 Task: Set up a reminder for the history and culture seminar.
Action: Mouse moved to (96, 120)
Screenshot: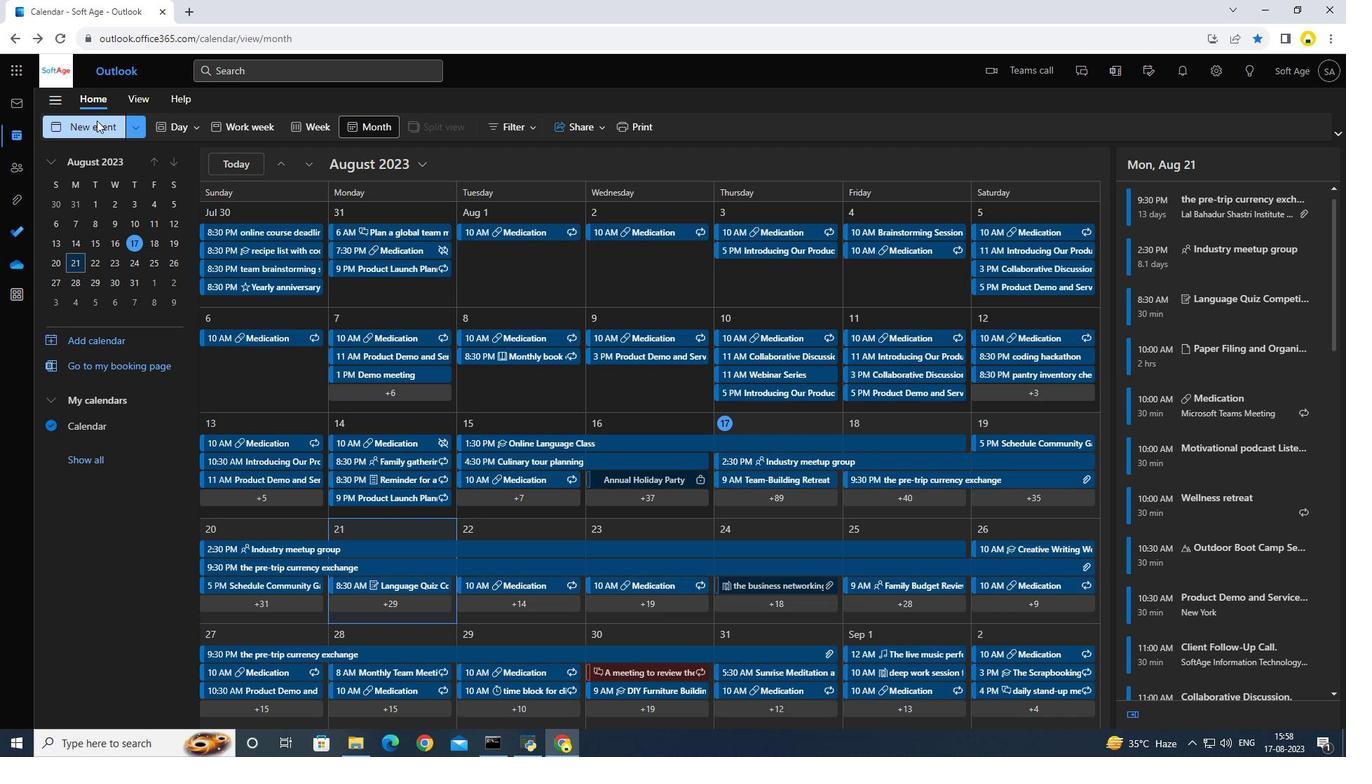 
Action: Mouse pressed left at (96, 120)
Screenshot: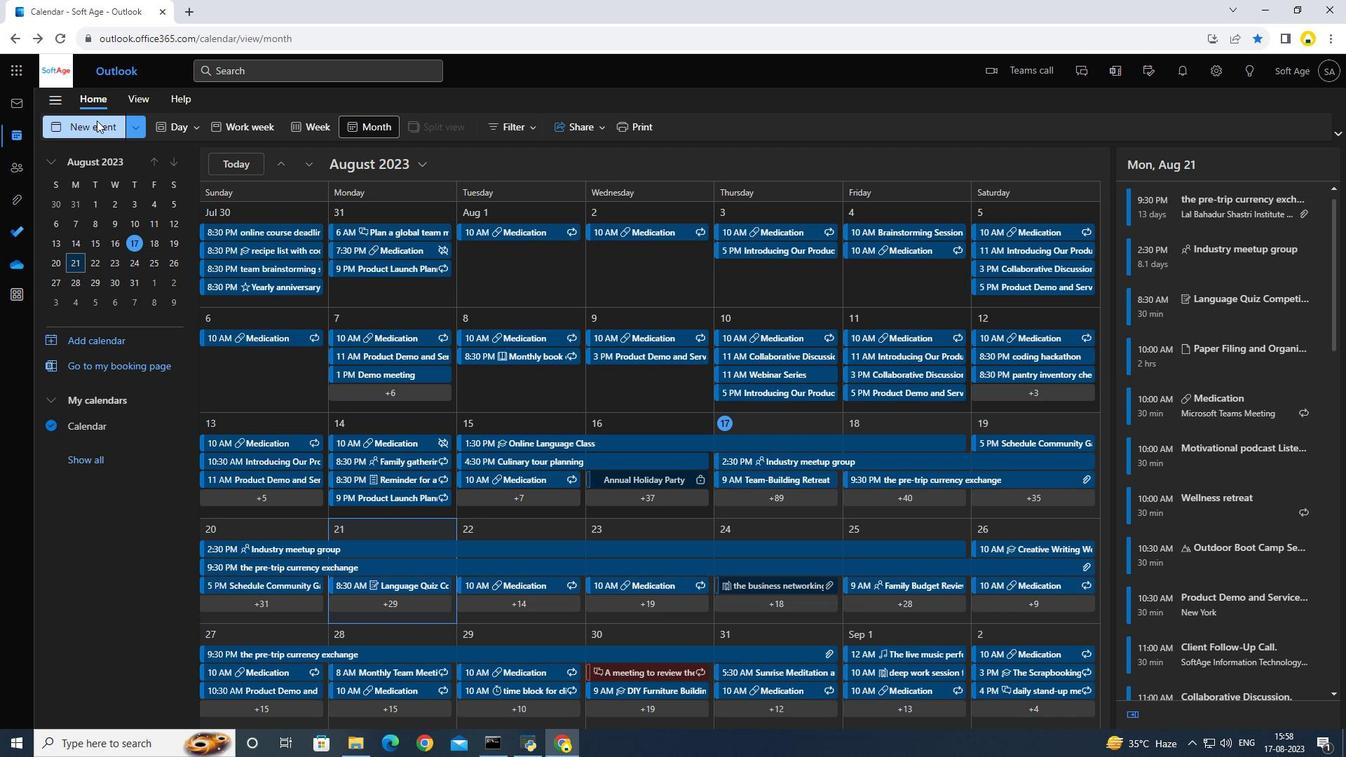 
Action: Mouse moved to (544, 130)
Screenshot: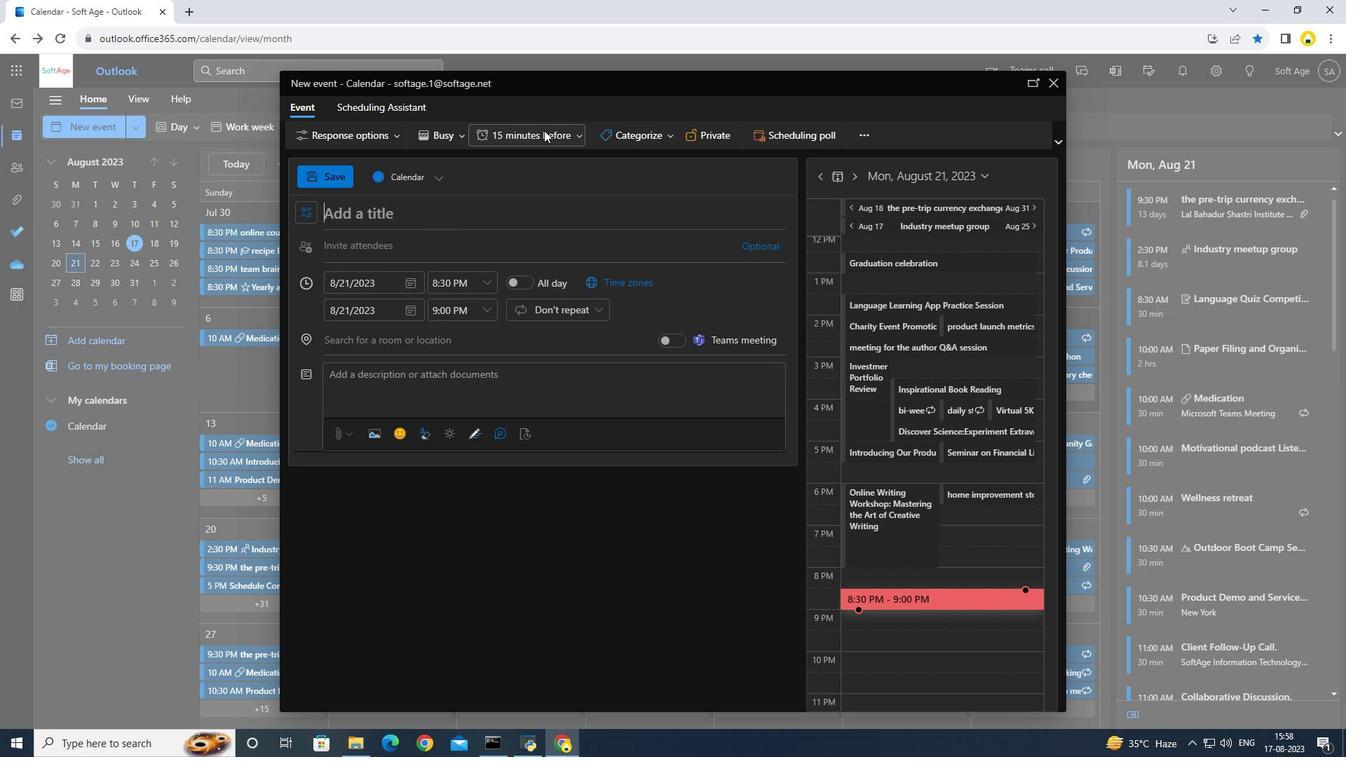 
Action: Mouse pressed left at (544, 130)
Screenshot: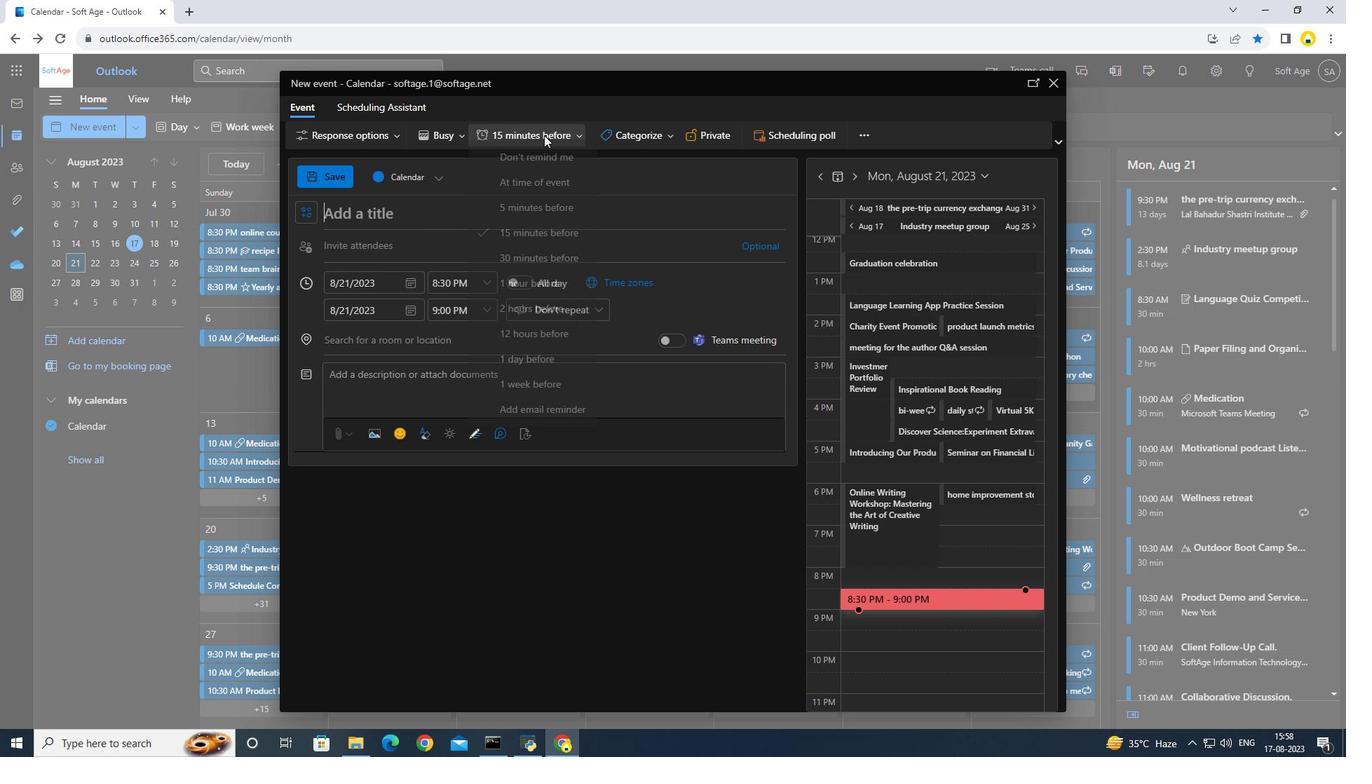 
Action: Mouse moved to (517, 224)
Screenshot: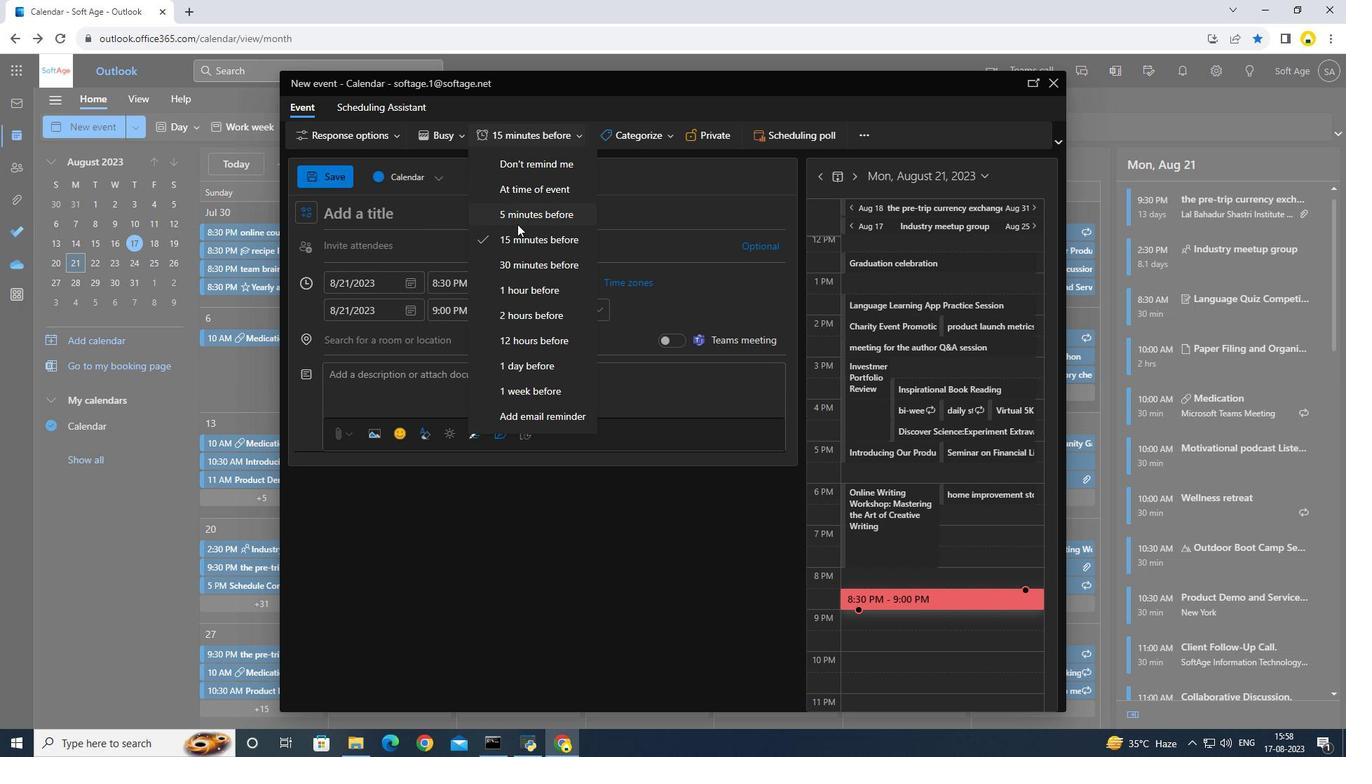 
Action: Mouse pressed left at (517, 224)
Screenshot: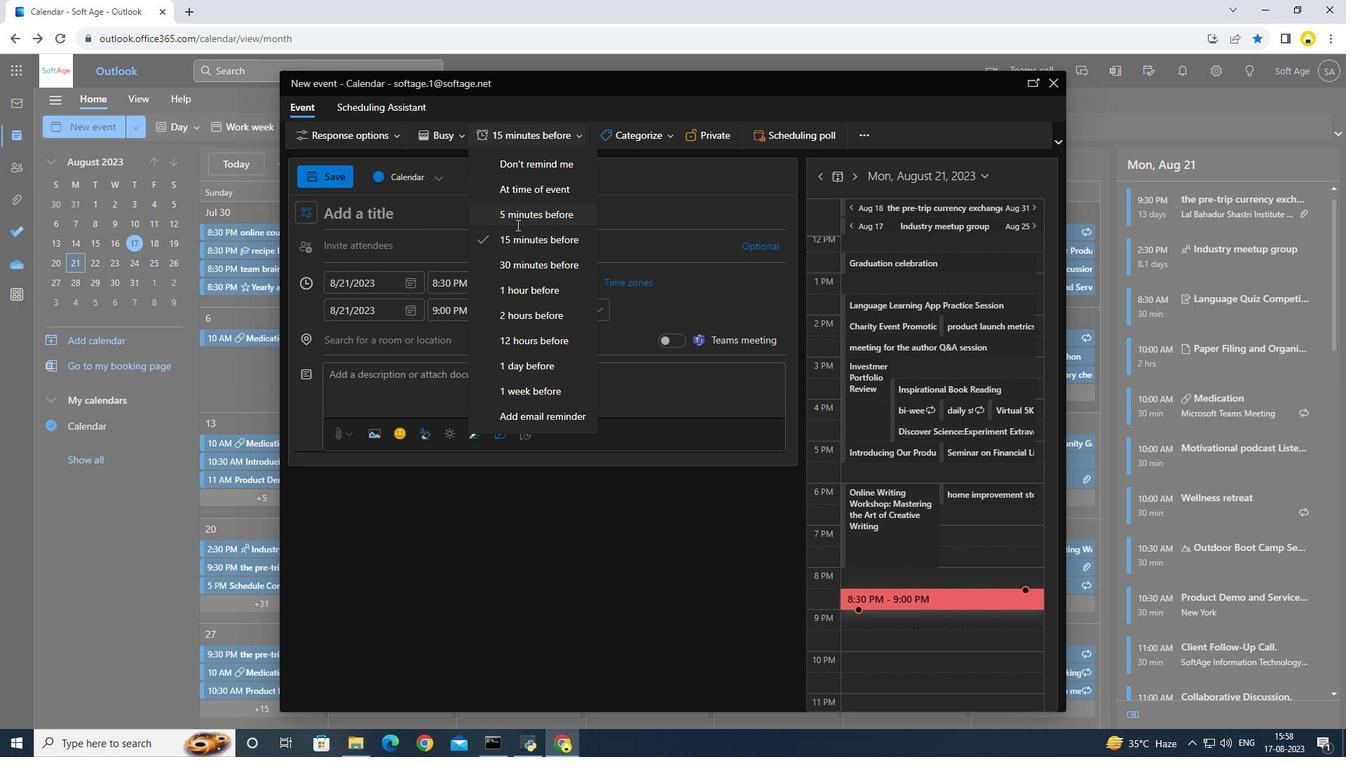 
Action: Mouse moved to (413, 221)
Screenshot: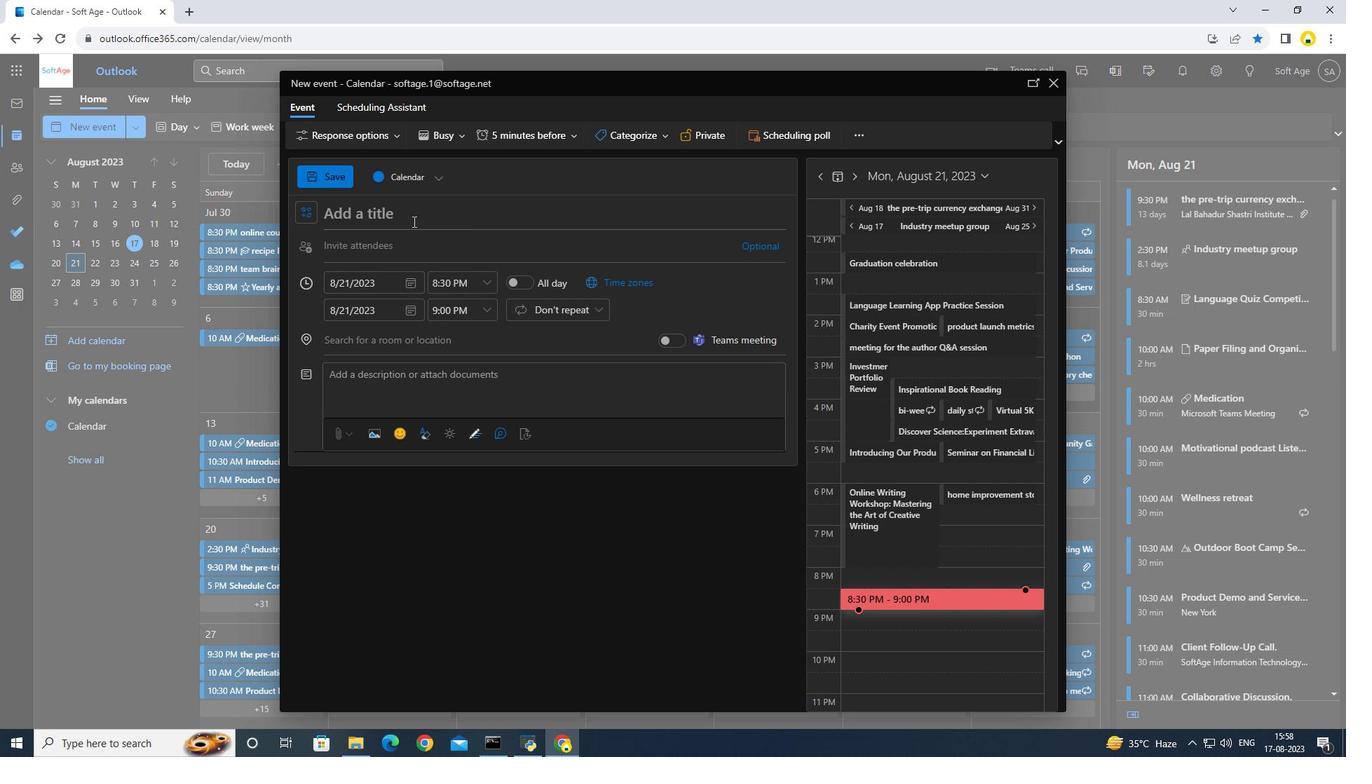 
Action: Mouse pressed left at (413, 221)
Screenshot: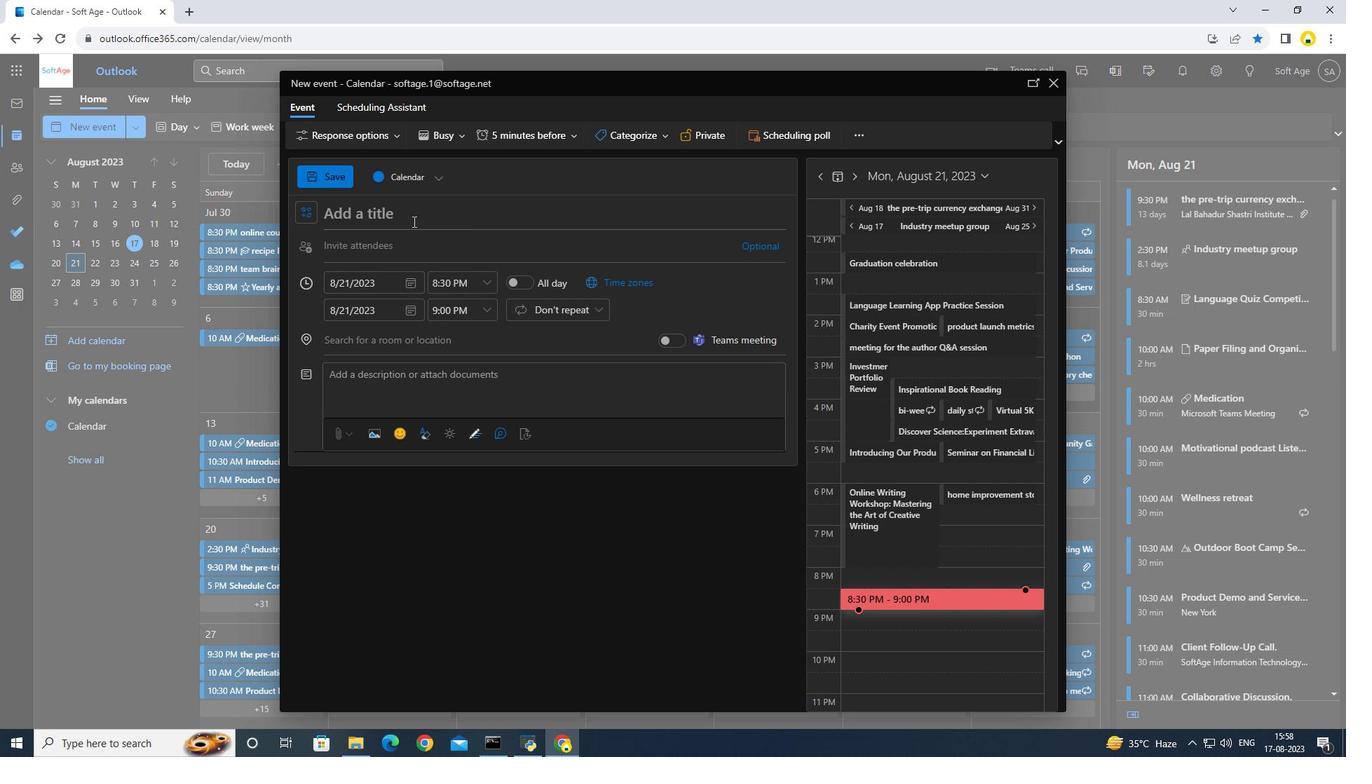 
Action: Key pressed <Key.caps_lock>H<Key.caps_lock>istory<Key.space>and<Key.space><Key.caps_lock>C<Key.caps_lock>ulture<Key.space><Key.caps_lock>S<Key.caps_lock>eminar
Screenshot: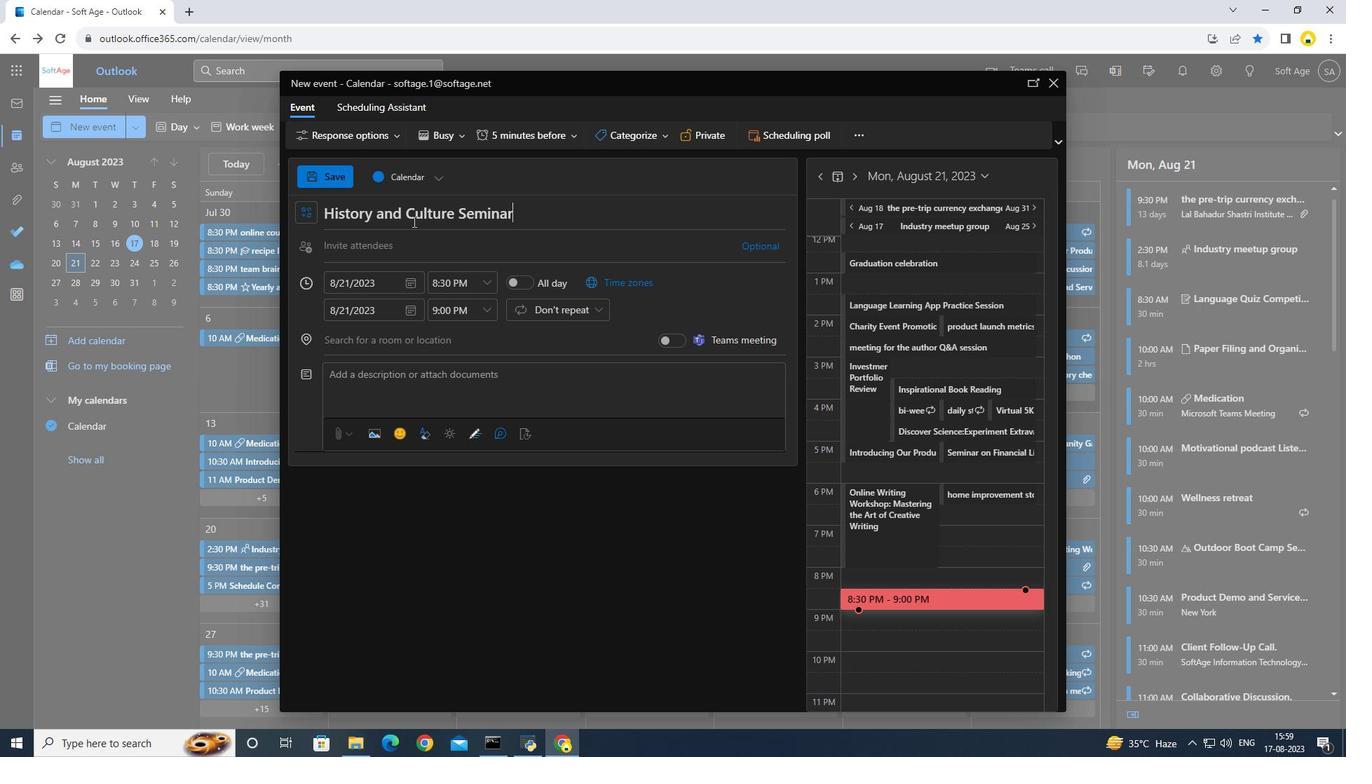 
Action: Mouse scrolled (413, 222) with delta (0, 0)
Screenshot: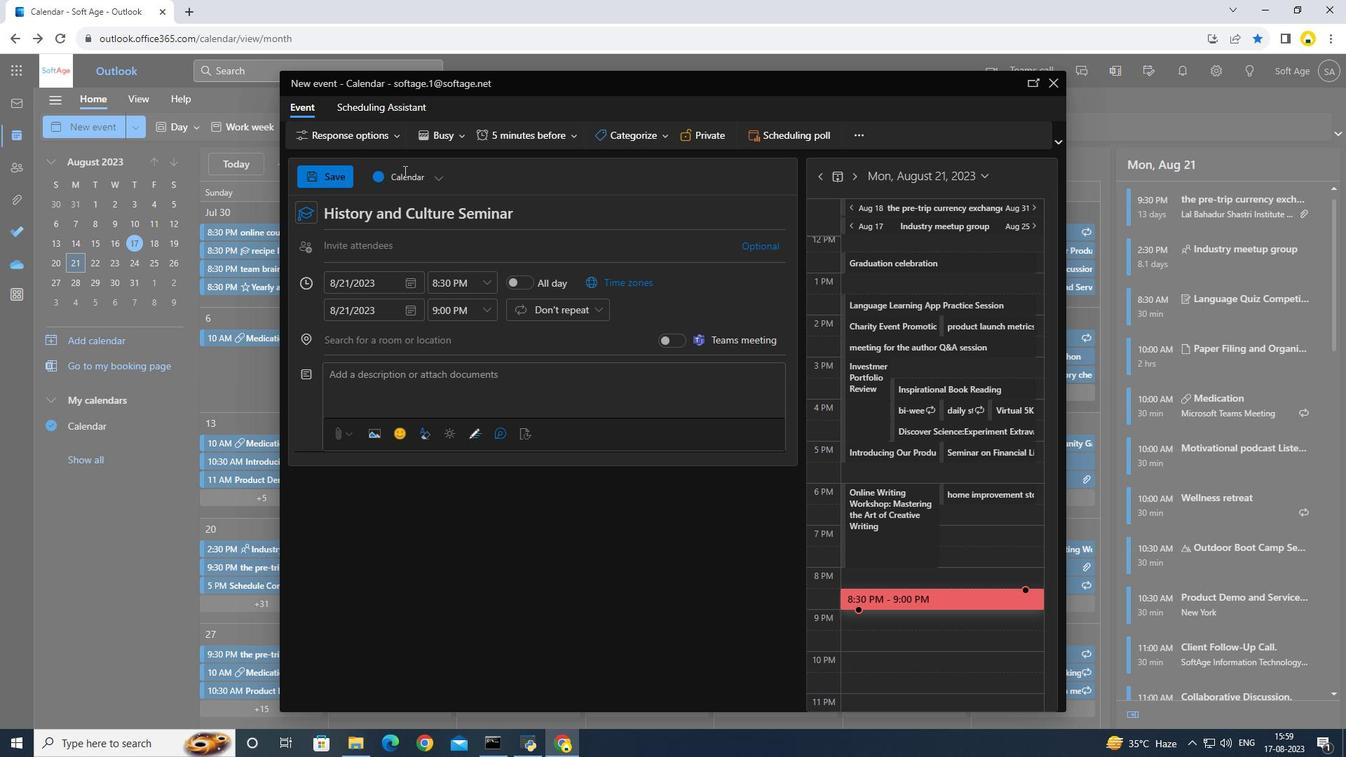 
Action: Mouse moved to (348, 175)
Screenshot: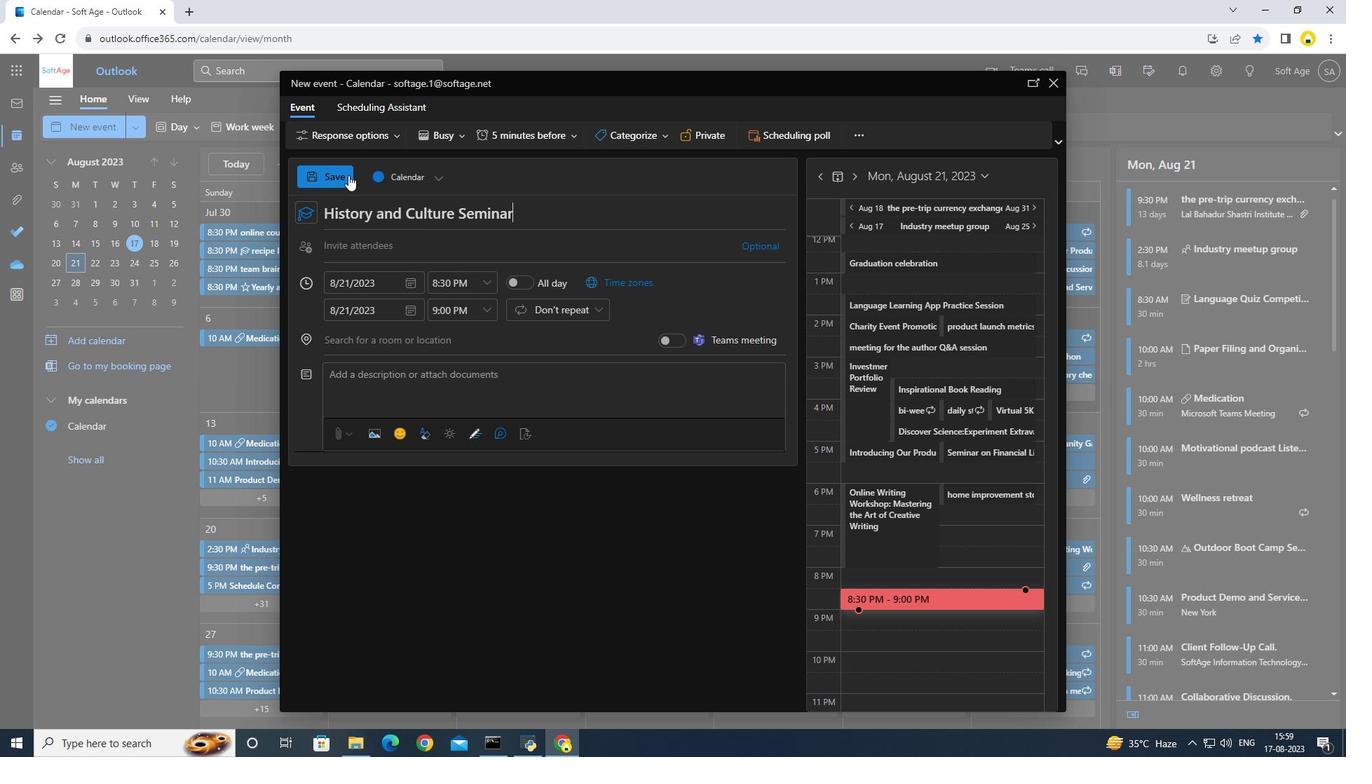 
Action: Mouse pressed left at (348, 175)
Screenshot: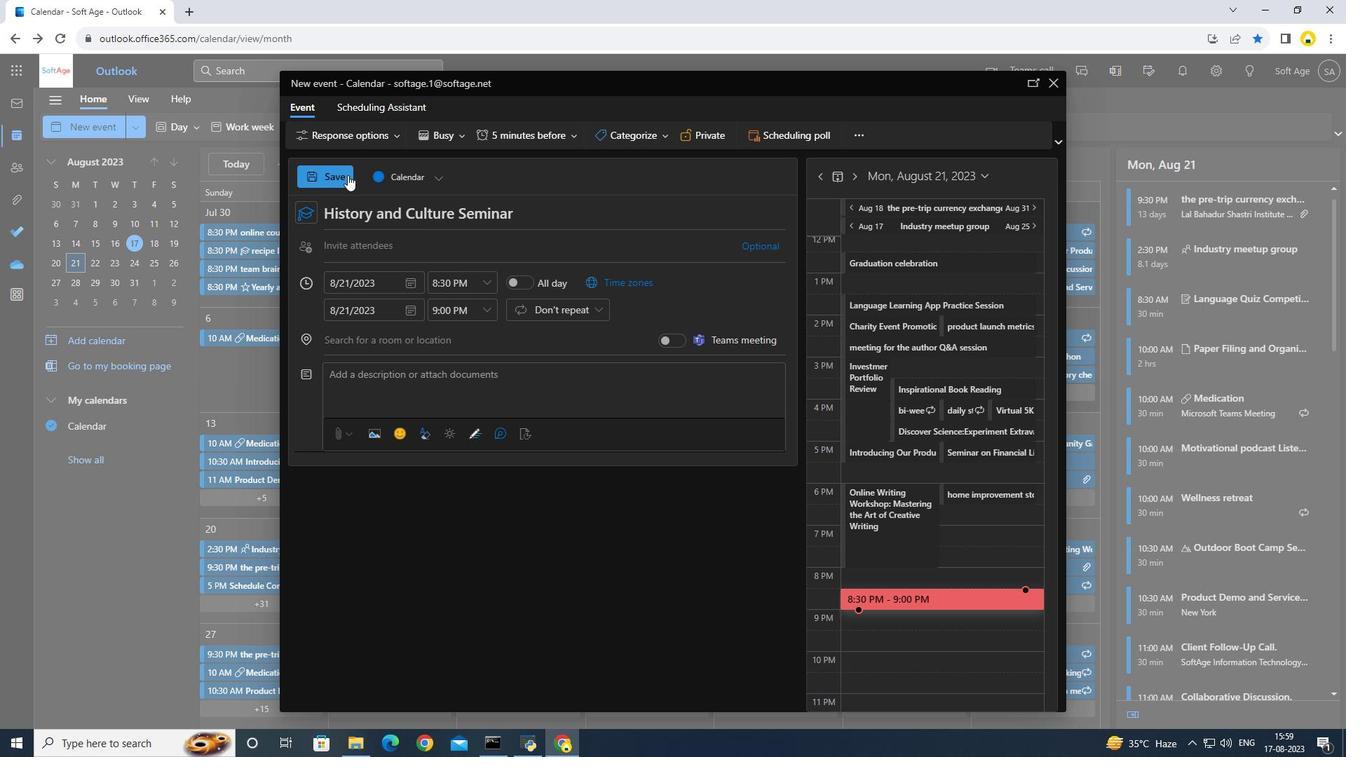 
Action: Mouse moved to (347, 175)
Screenshot: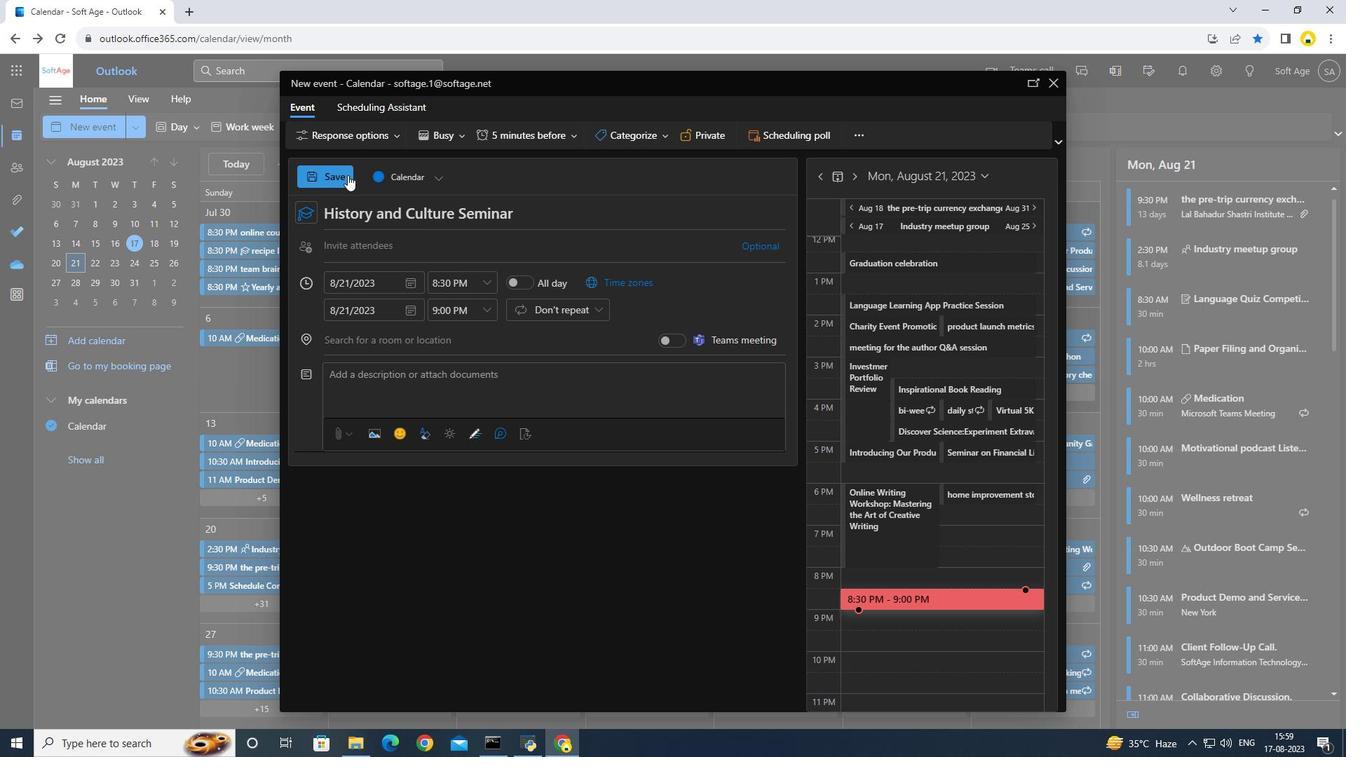 
